 Task: Add the task  Add integration with third-party services such as Google Drive and Dropbox to the section Cosmic Ray in the project Ubertech and add a Due Date to the respective task as 2023/12/21.
Action: Mouse moved to (52, 378)
Screenshot: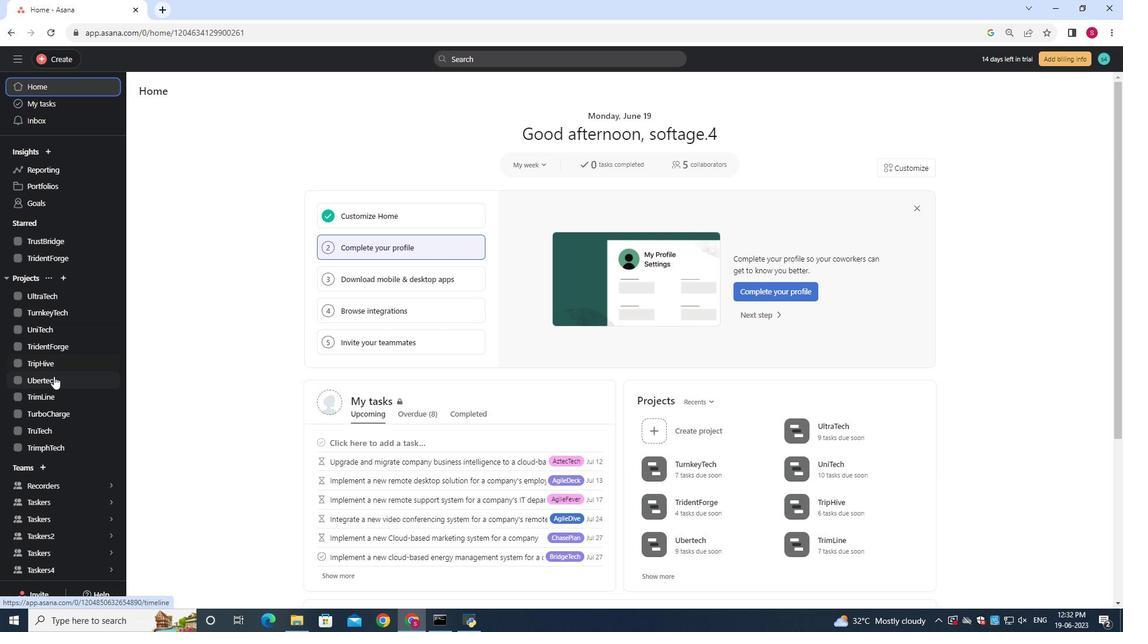 
Action: Mouse pressed left at (52, 378)
Screenshot: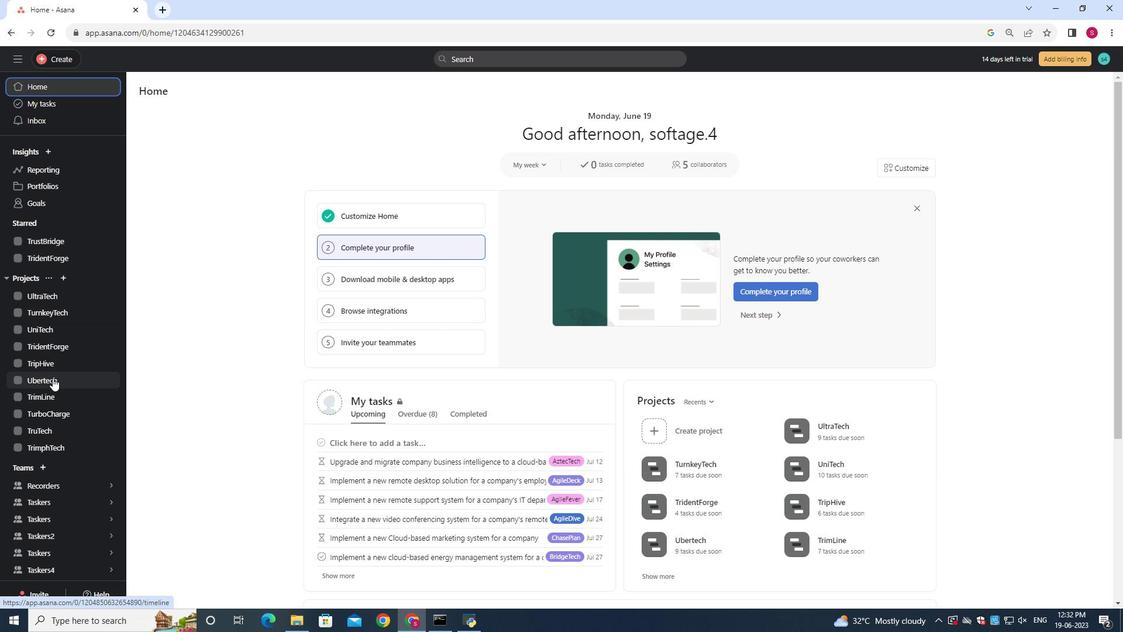
Action: Mouse moved to (396, 192)
Screenshot: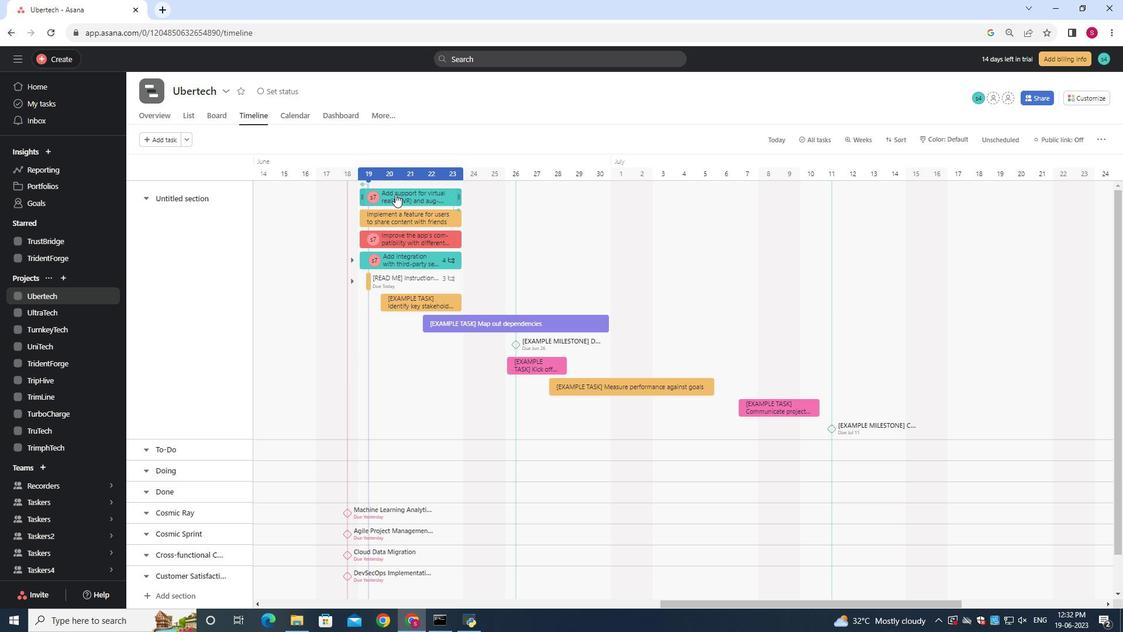 
Action: Mouse pressed left at (396, 192)
Screenshot: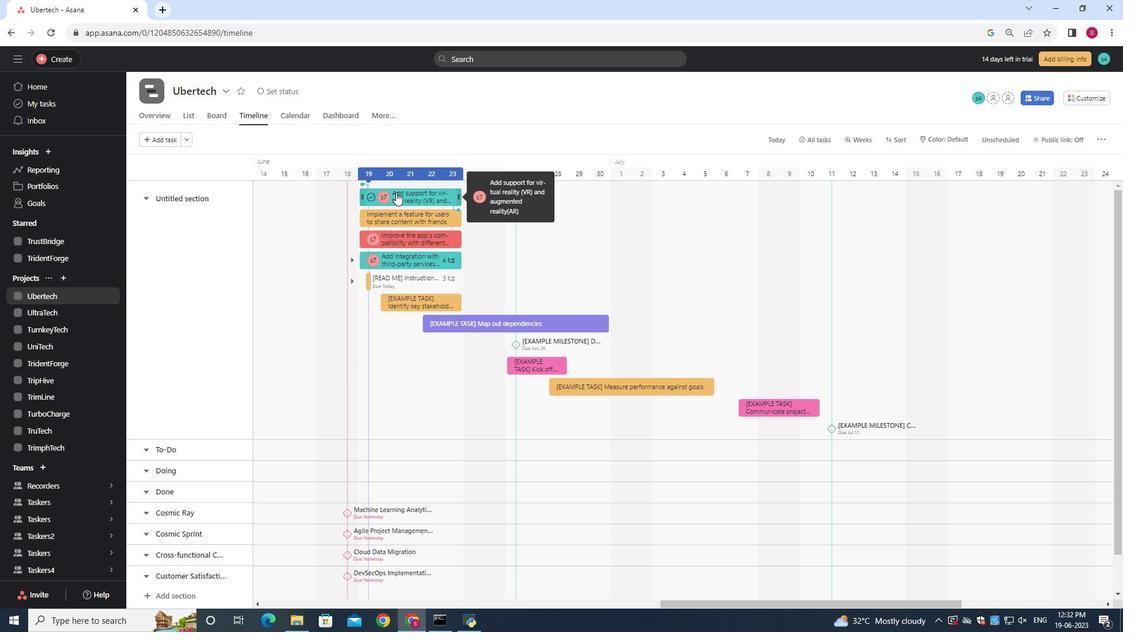 
Action: Mouse moved to (393, 257)
Screenshot: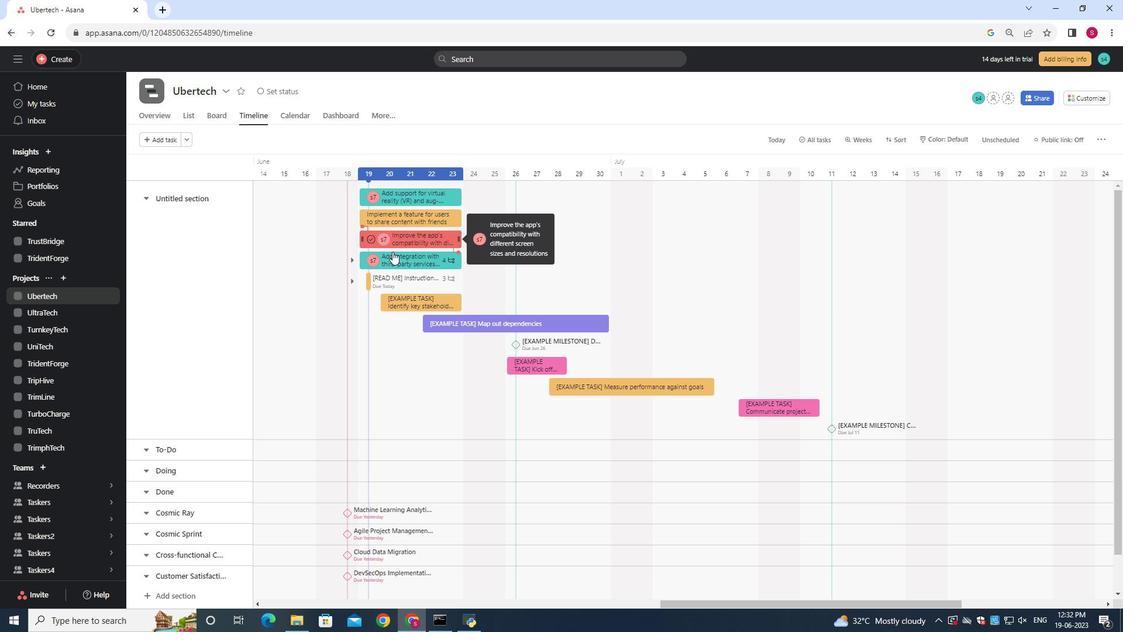
Action: Mouse pressed left at (393, 257)
Screenshot: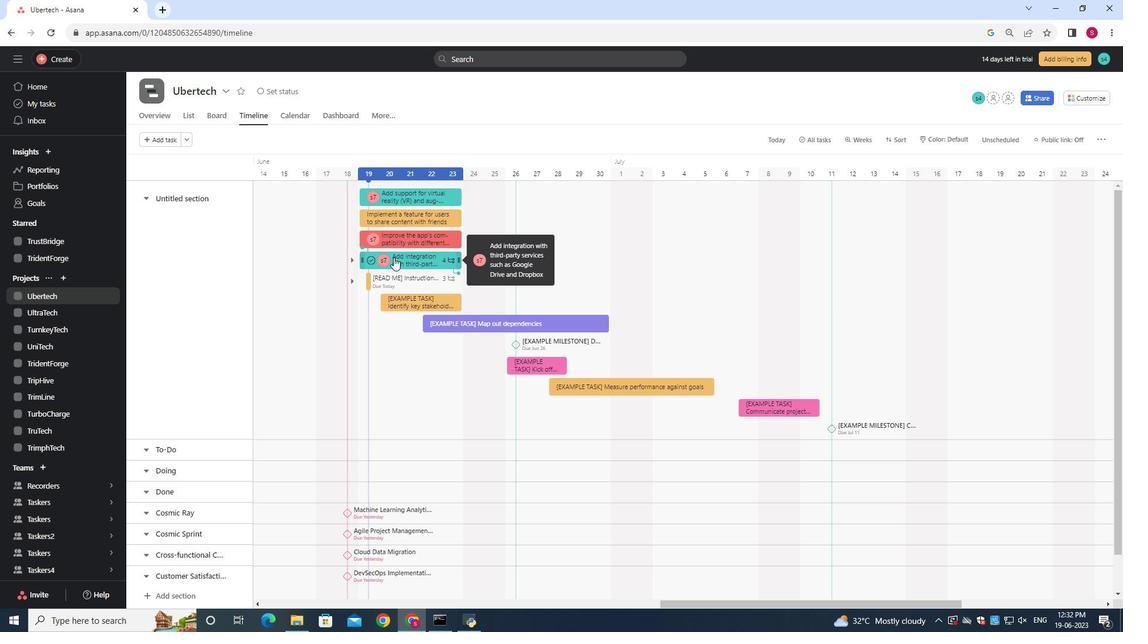 
Action: Mouse moved to (348, 489)
Screenshot: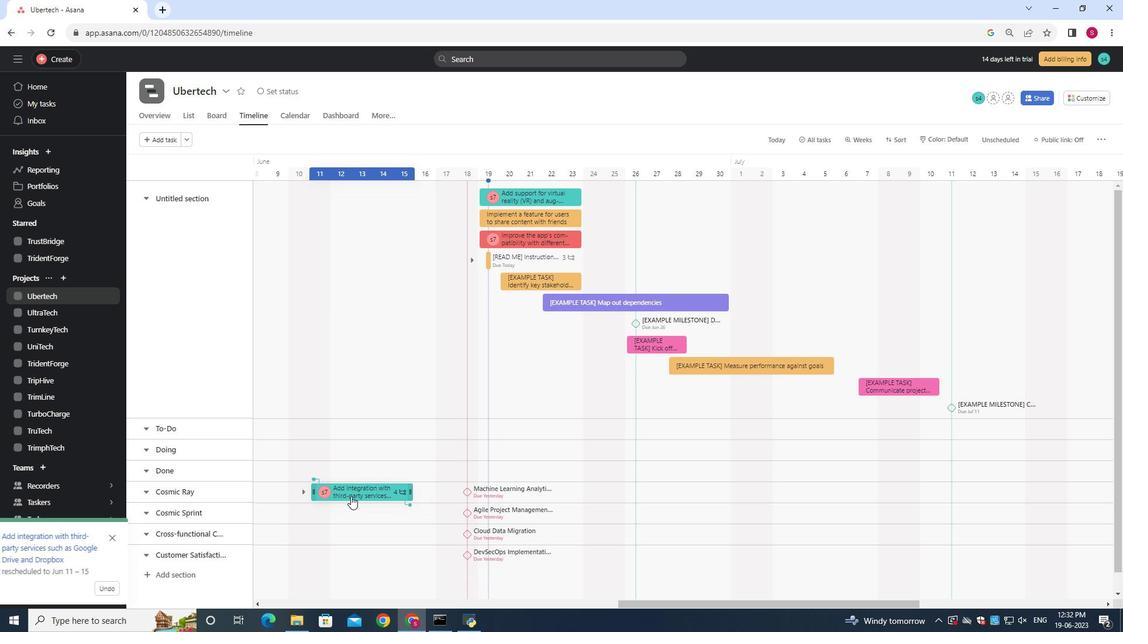 
Action: Mouse pressed left at (348, 489)
Screenshot: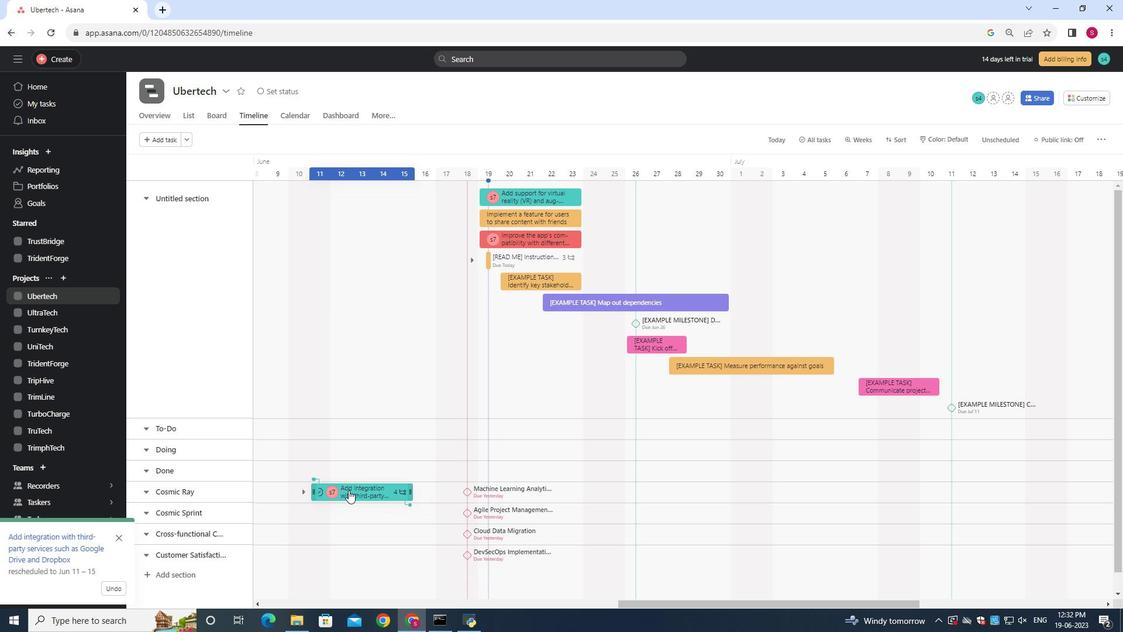 
Action: Mouse moved to (907, 234)
Screenshot: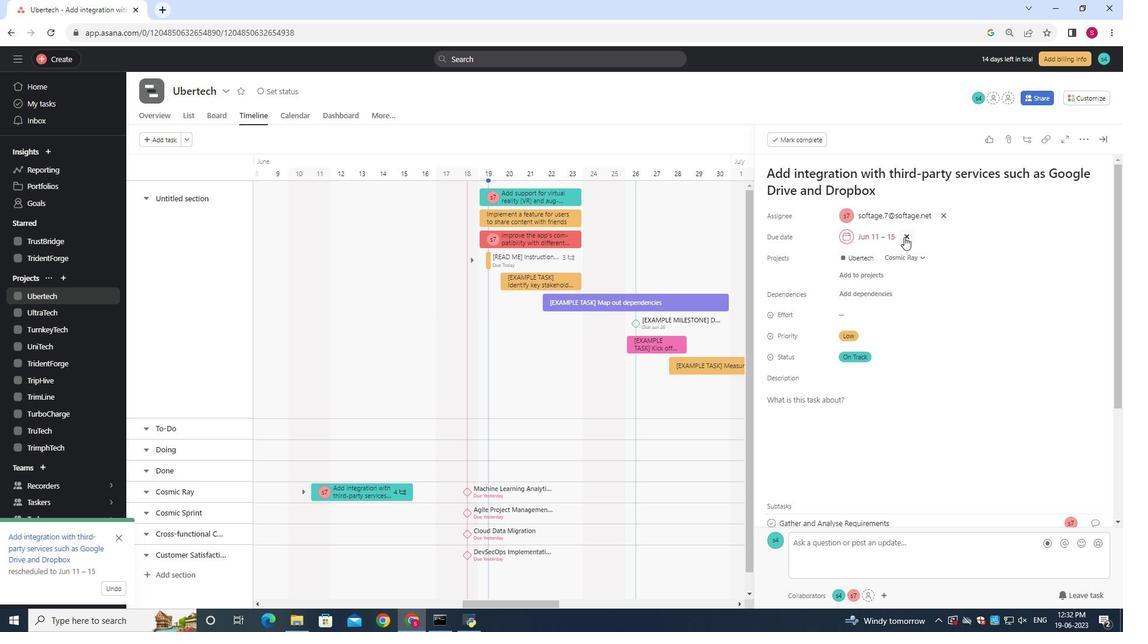 
Action: Mouse pressed left at (907, 234)
Screenshot: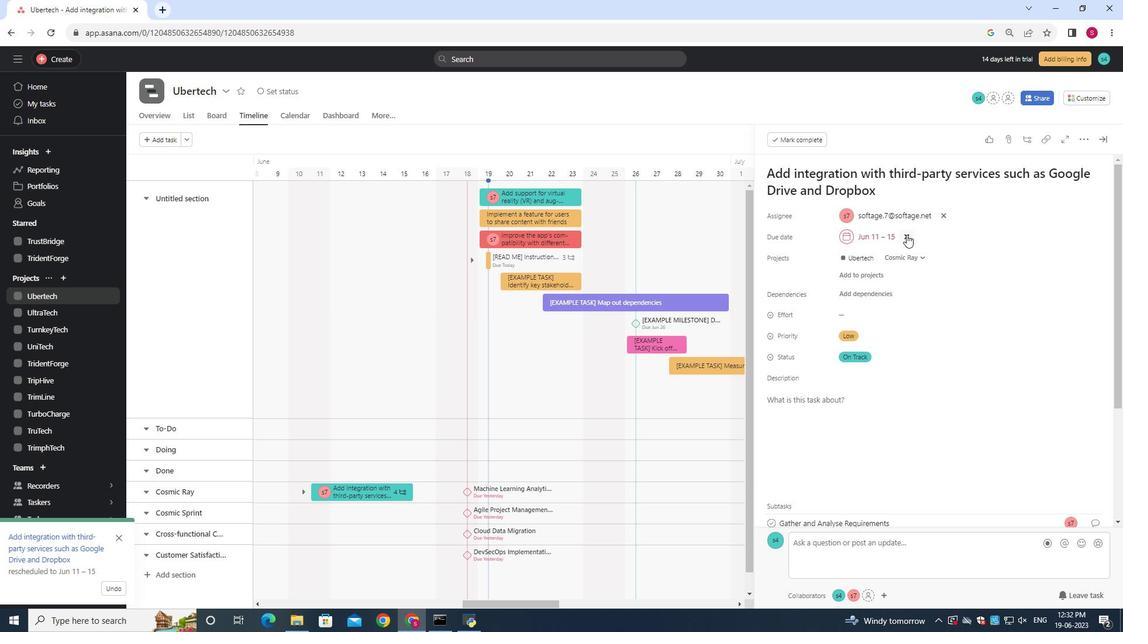 
Action: Mouse moved to (866, 237)
Screenshot: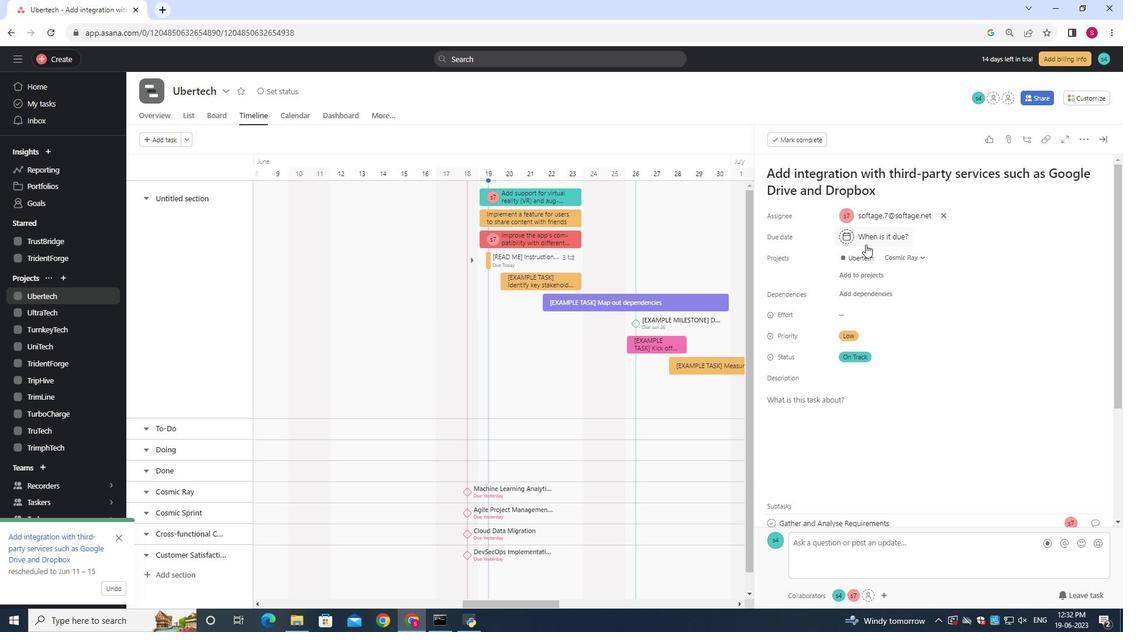 
Action: Mouse pressed left at (866, 237)
Screenshot: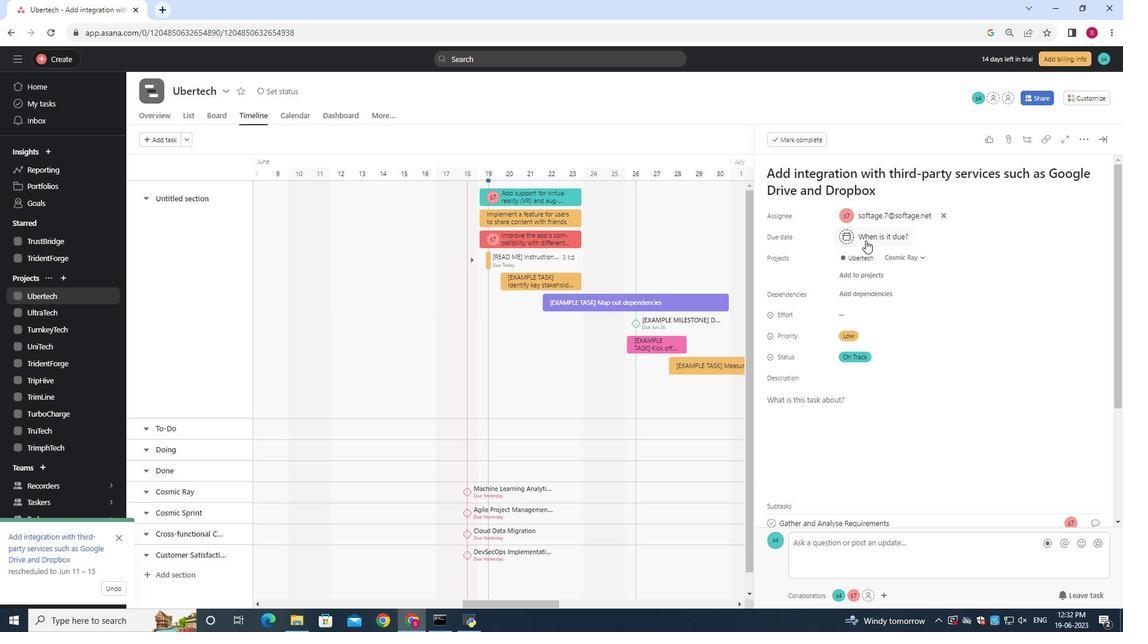 
Action: Mouse moved to (866, 241)
Screenshot: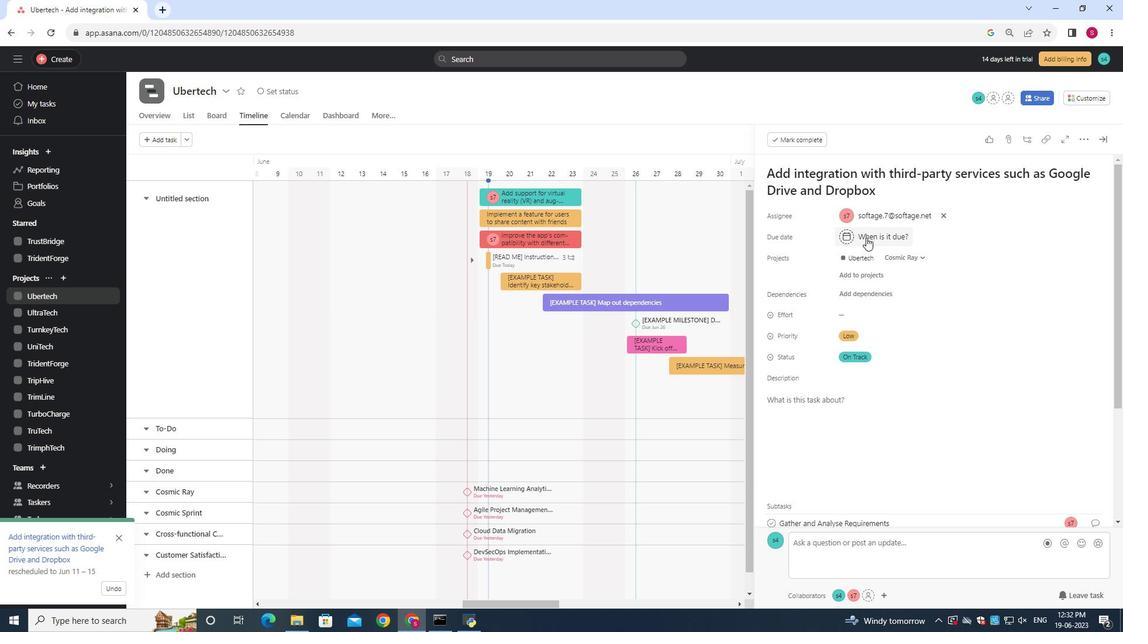 
Action: Key pressed 2023/12/21<Key.enter>
Screenshot: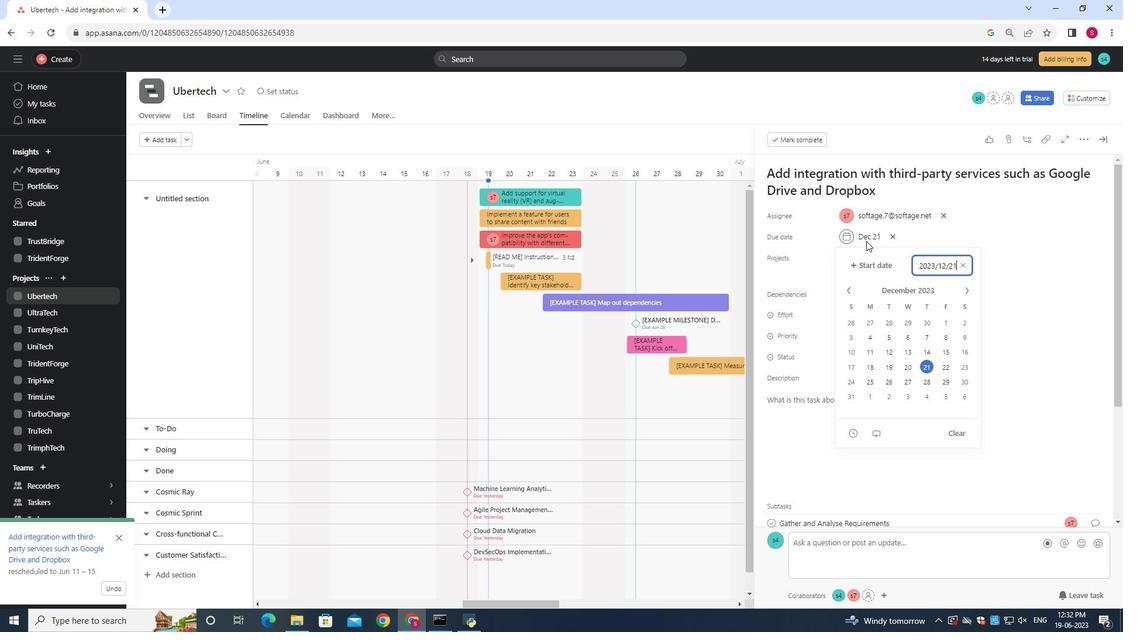 
